 Task: Create List Landlord Insurance in Board Market Opportunity Analysis and Prioritization to Workspace Enterprise Resource Planning
Action: Mouse moved to (59, 344)
Screenshot: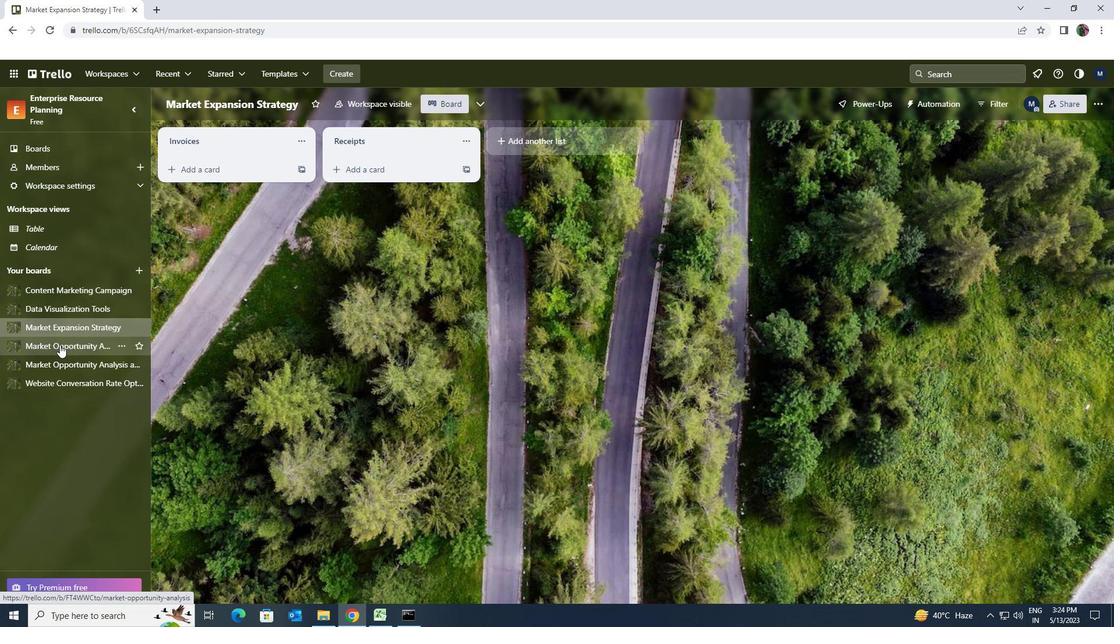
Action: Mouse pressed left at (59, 344)
Screenshot: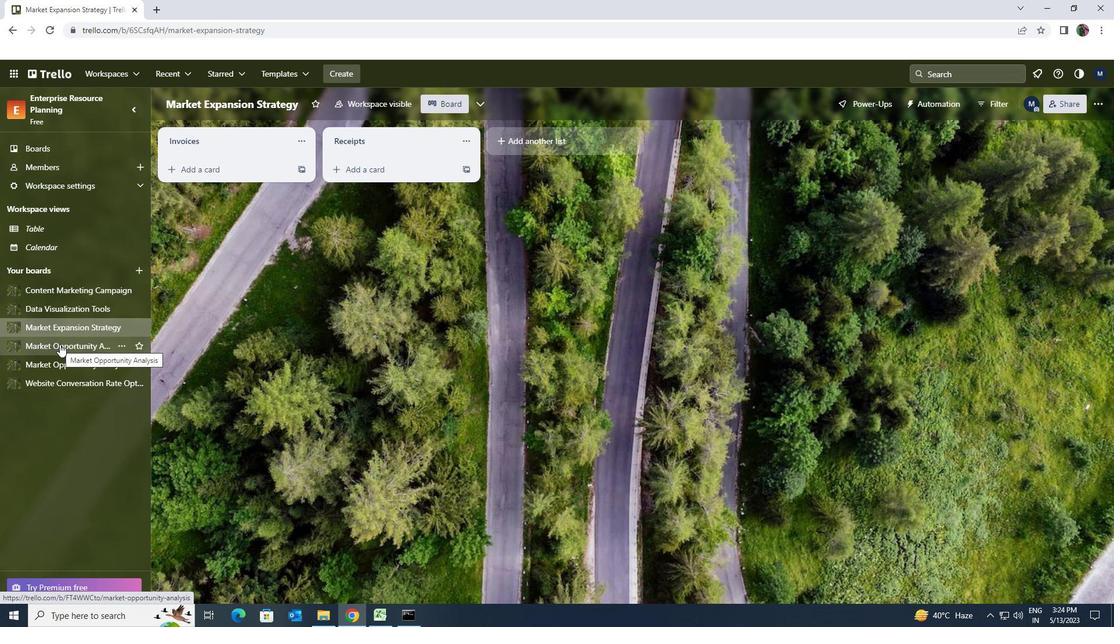 
Action: Mouse moved to (62, 364)
Screenshot: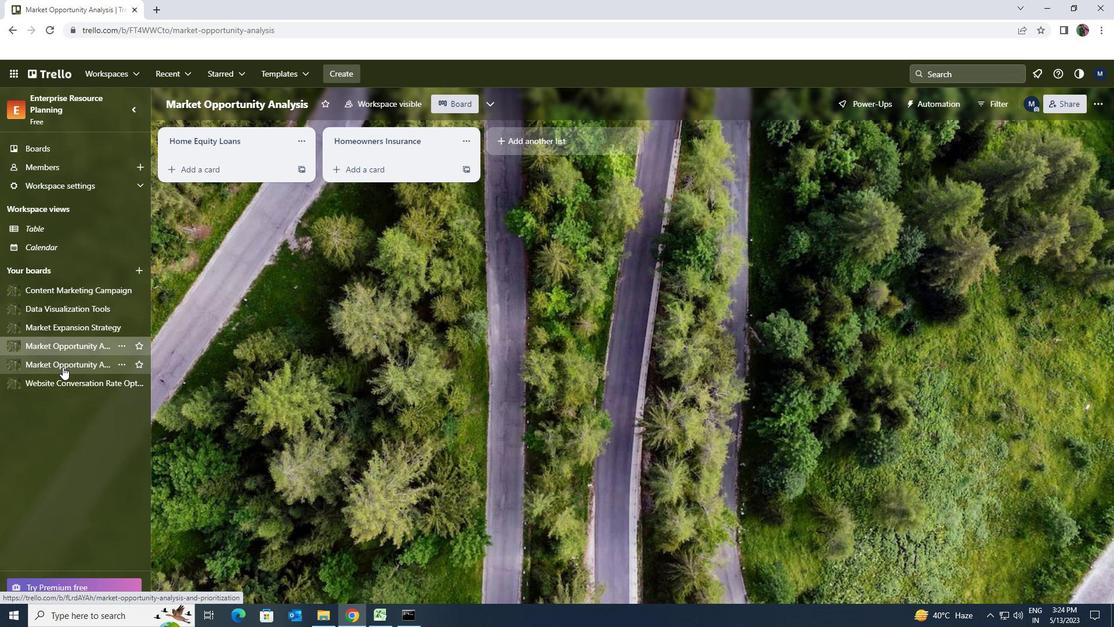 
Action: Mouse pressed left at (62, 364)
Screenshot: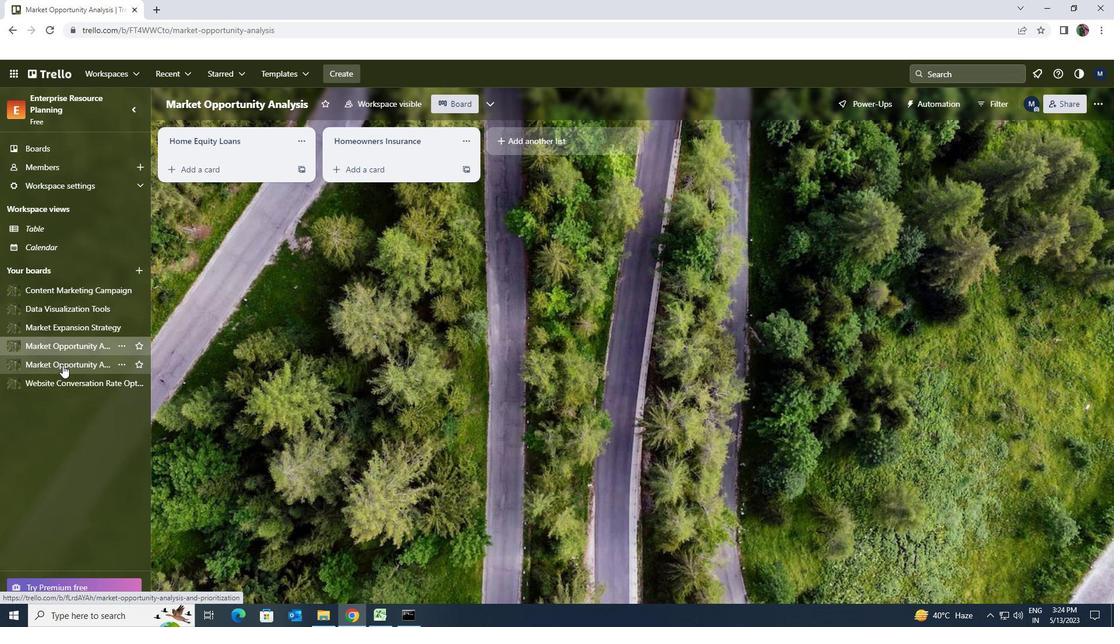 
Action: Mouse moved to (348, 146)
Screenshot: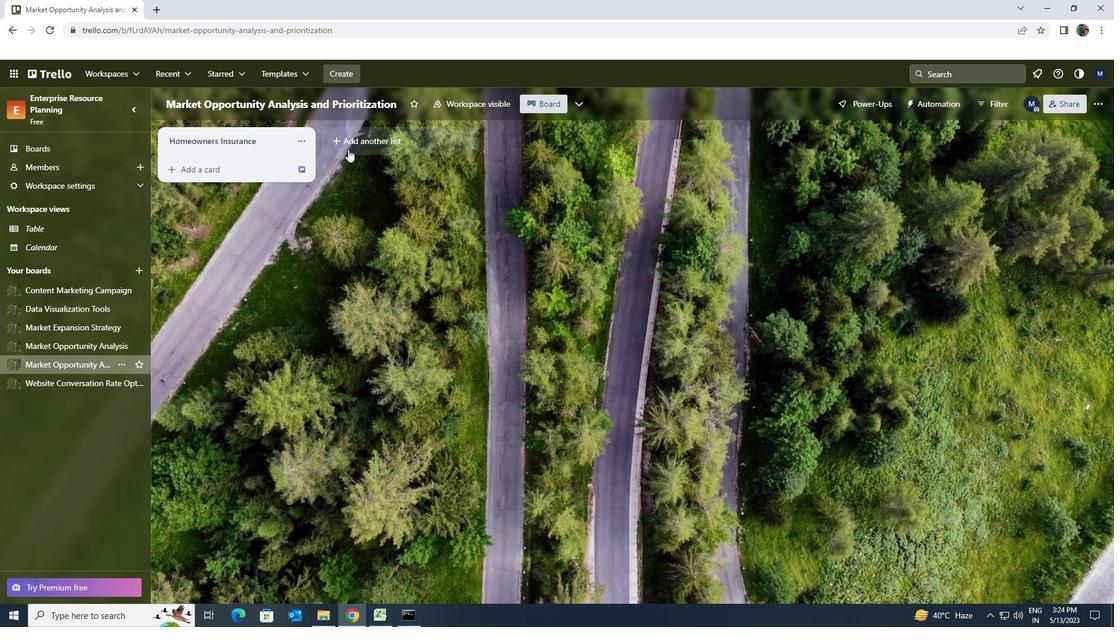 
Action: Mouse pressed left at (348, 146)
Screenshot: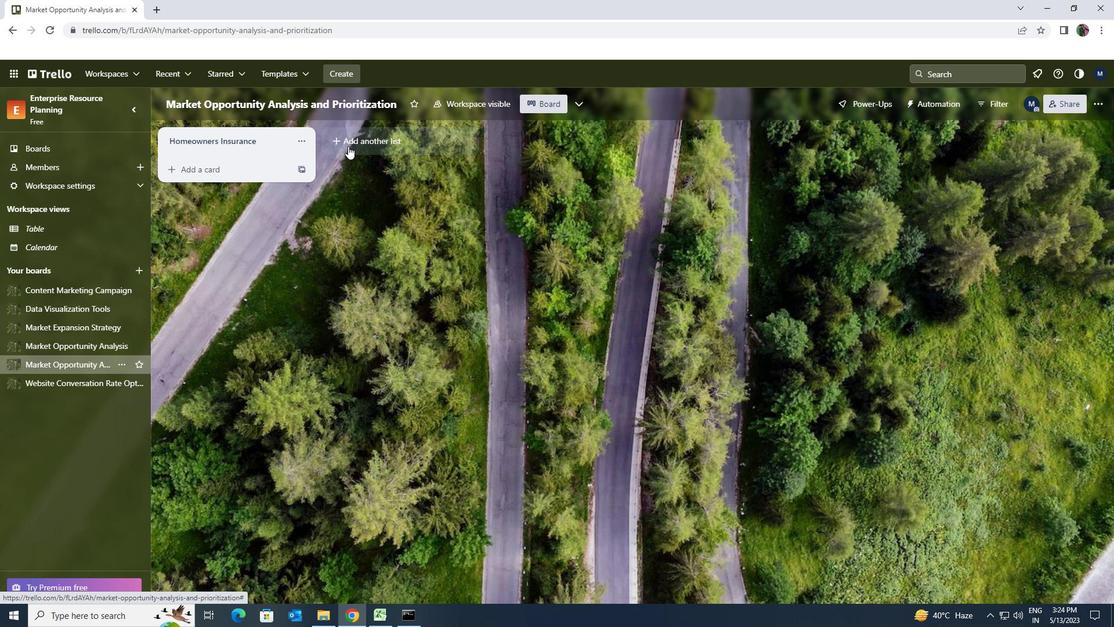 
Action: Key pressed <Key.shift><Key.shift><Key.shift><Key.shift><Key.shift><Key.shift><Key.shift><Key.shift><Key.shift><Key.shift><Key.shift><Key.shift><Key.shift><Key.shift><Key.shift><Key.shift><Key.shift><Key.shift><Key.shift><Key.shift><Key.shift><Key.shift>LANDLORD<Key.space><Key.shift>INSURANCE
Screenshot: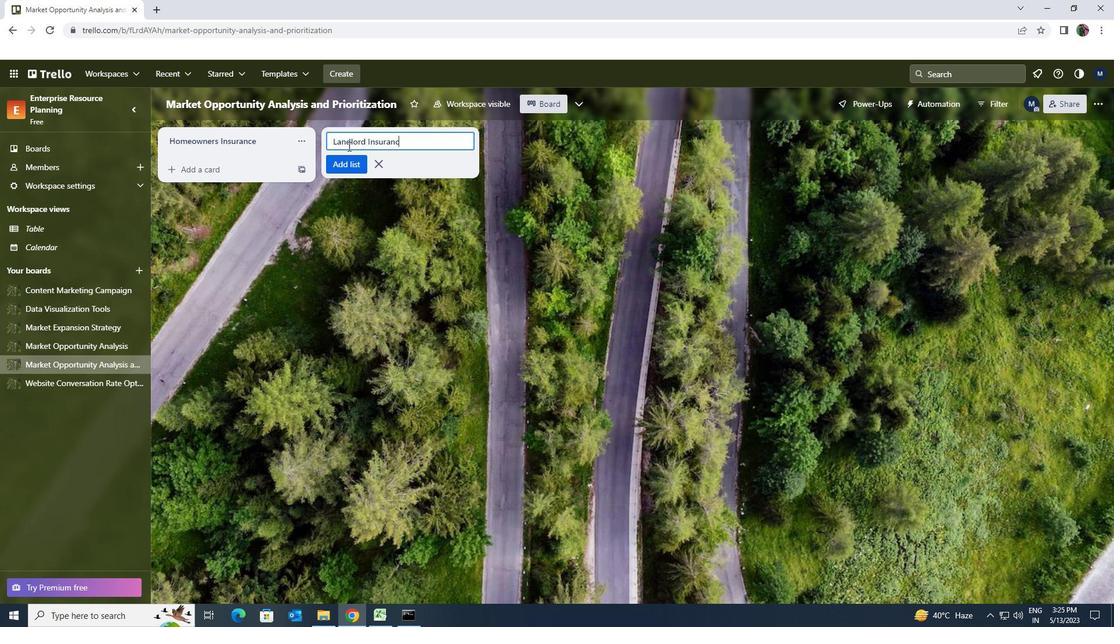 
Action: Mouse moved to (354, 168)
Screenshot: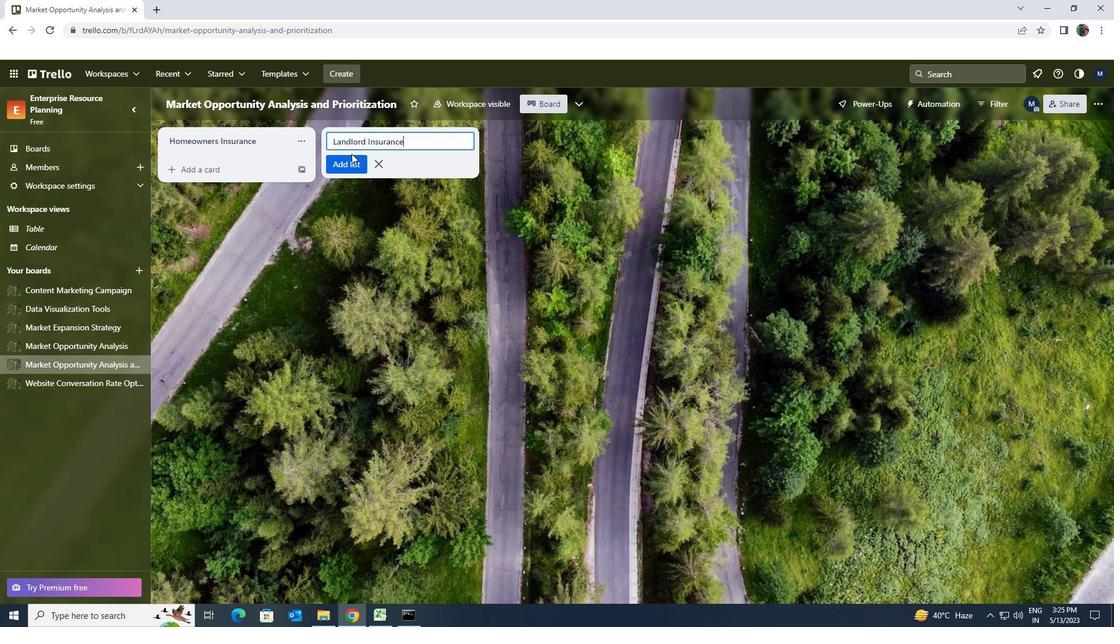 
Action: Mouse pressed left at (354, 168)
Screenshot: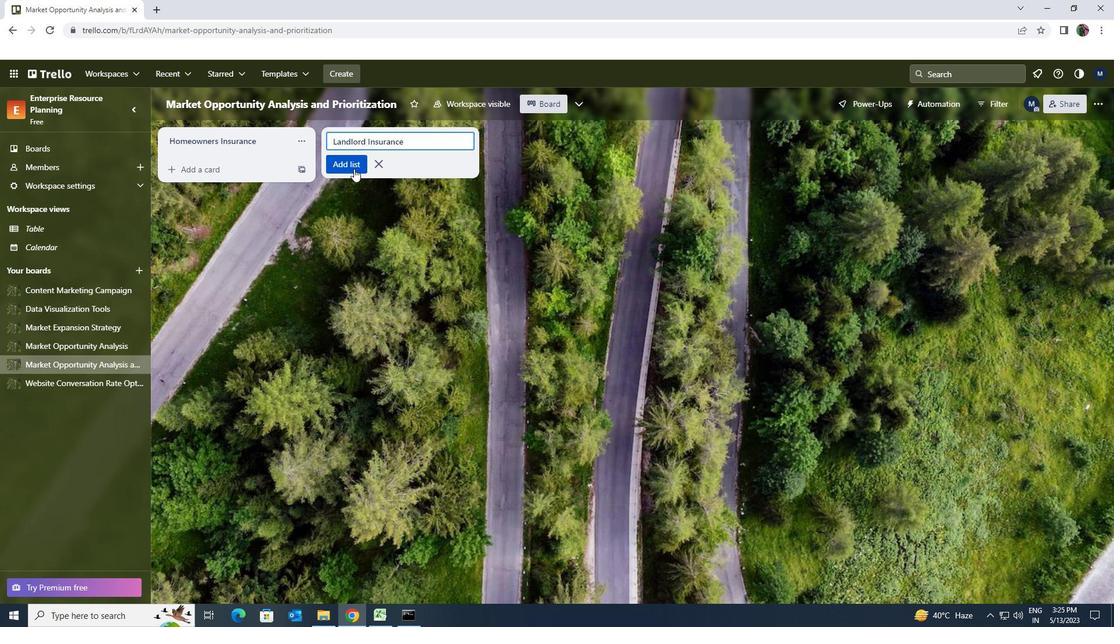 
